 Task: Change the Trello board background using images from Unsplash with the search term 'TURKEY'.
Action: Mouse moved to (1274, 565)
Screenshot: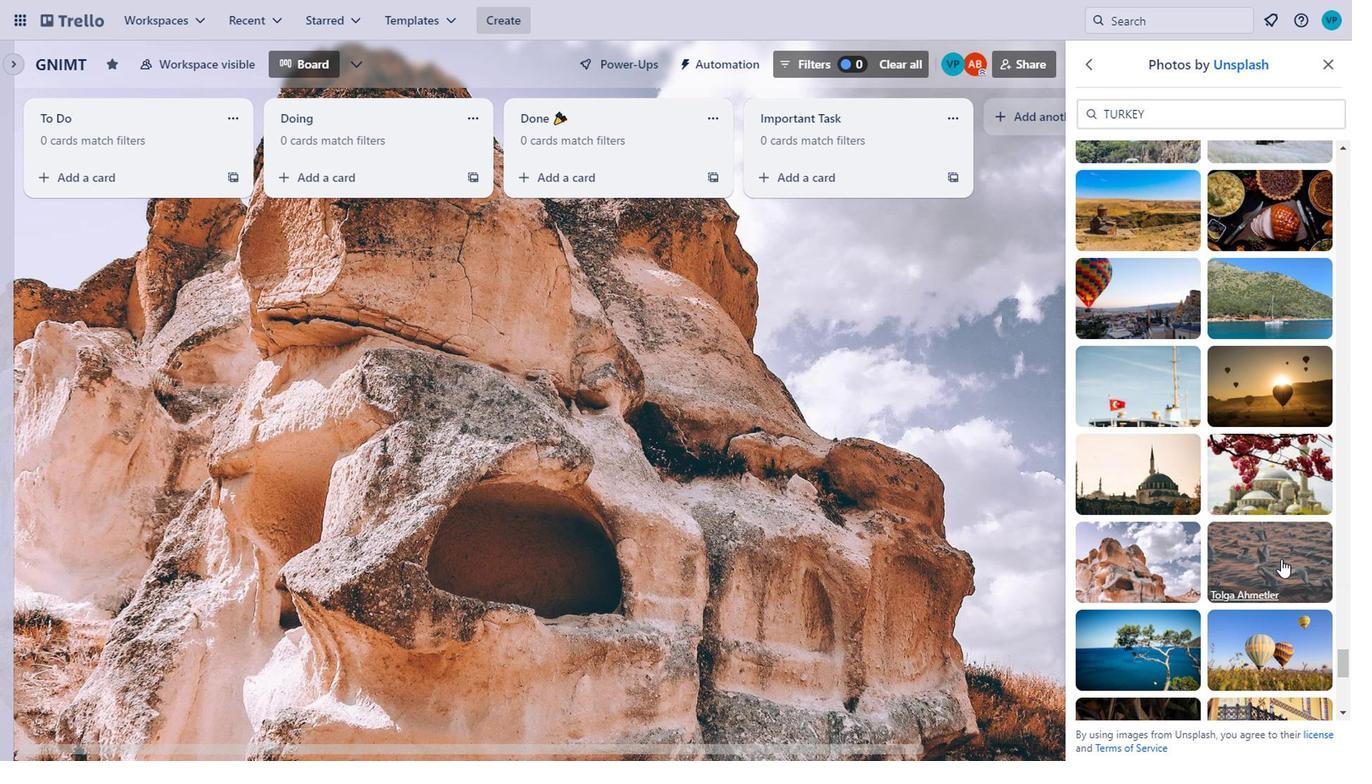 
Action: Mouse pressed left at (1274, 565)
Screenshot: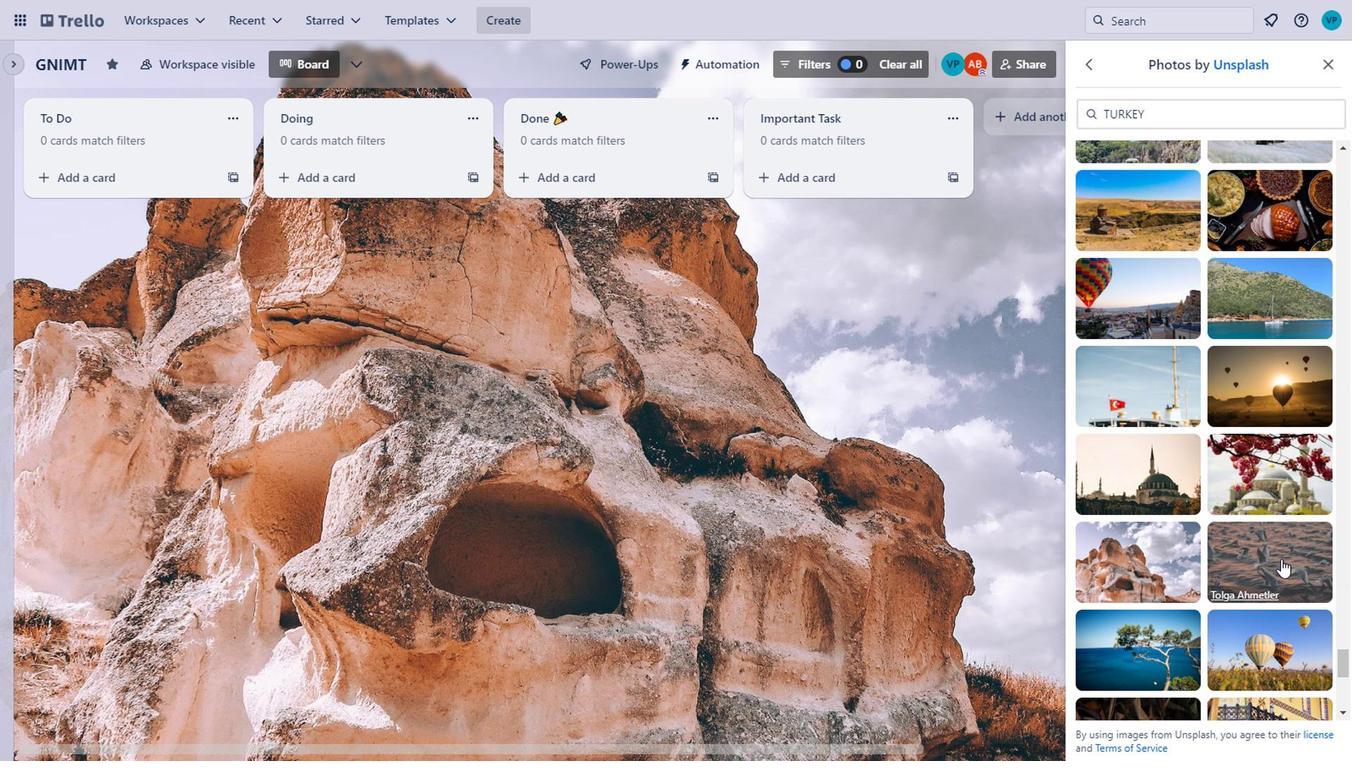 
Action: Mouse moved to (1161, 649)
Screenshot: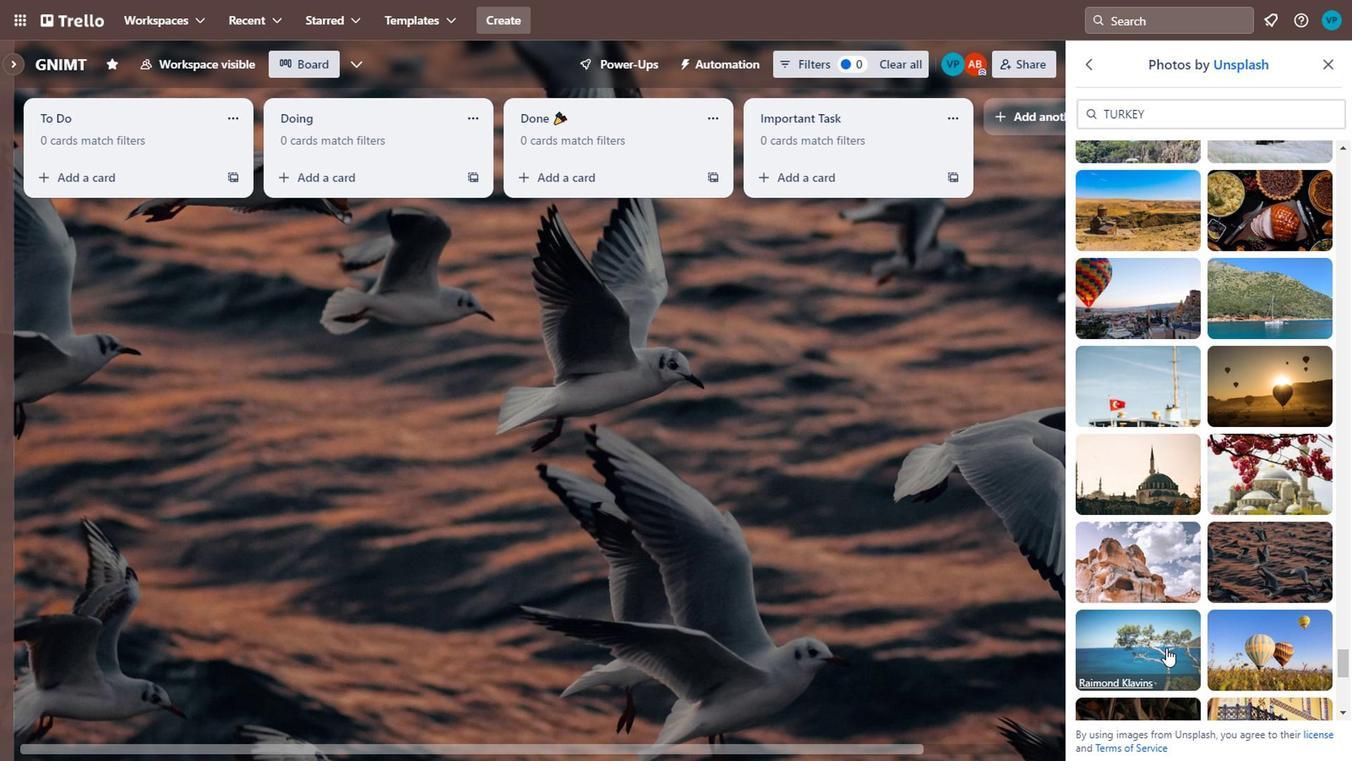 
Action: Mouse pressed left at (1161, 649)
Screenshot: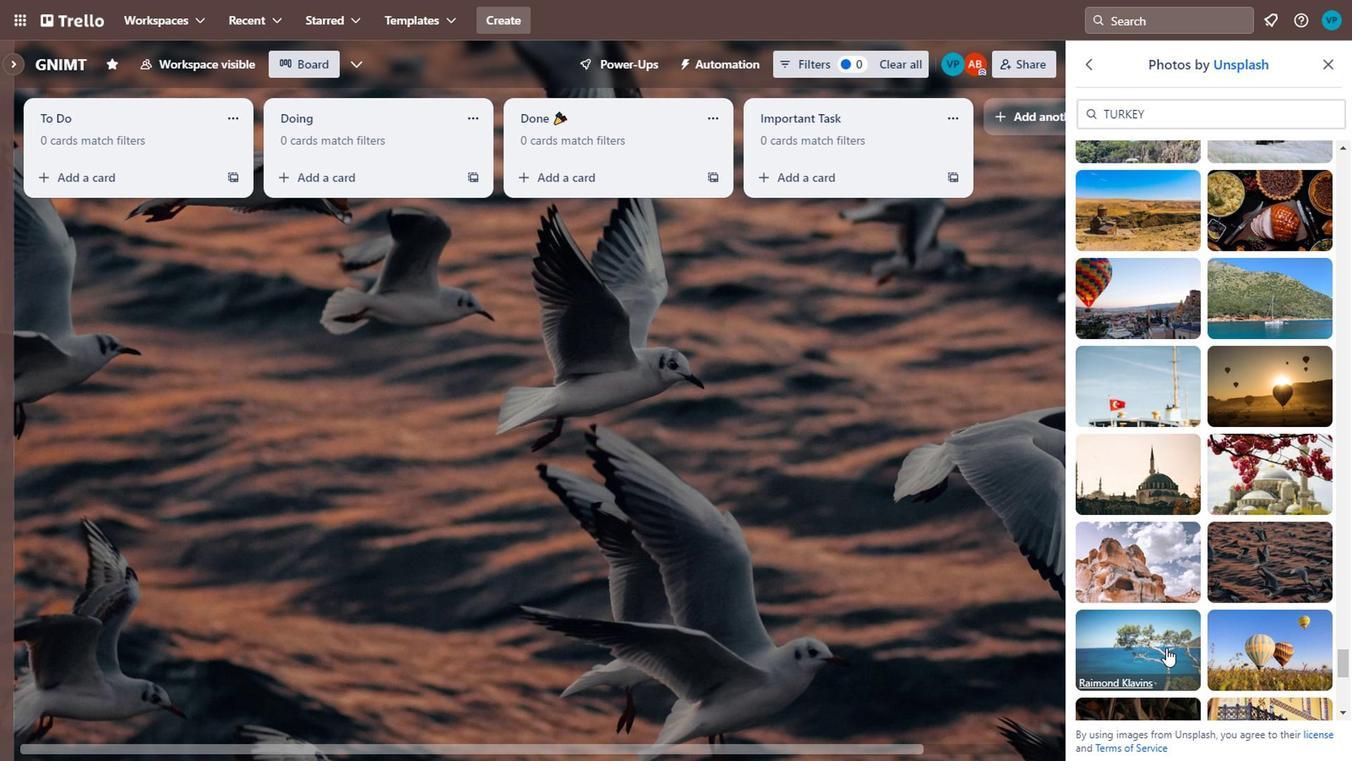 
Action: Mouse moved to (1184, 677)
Screenshot: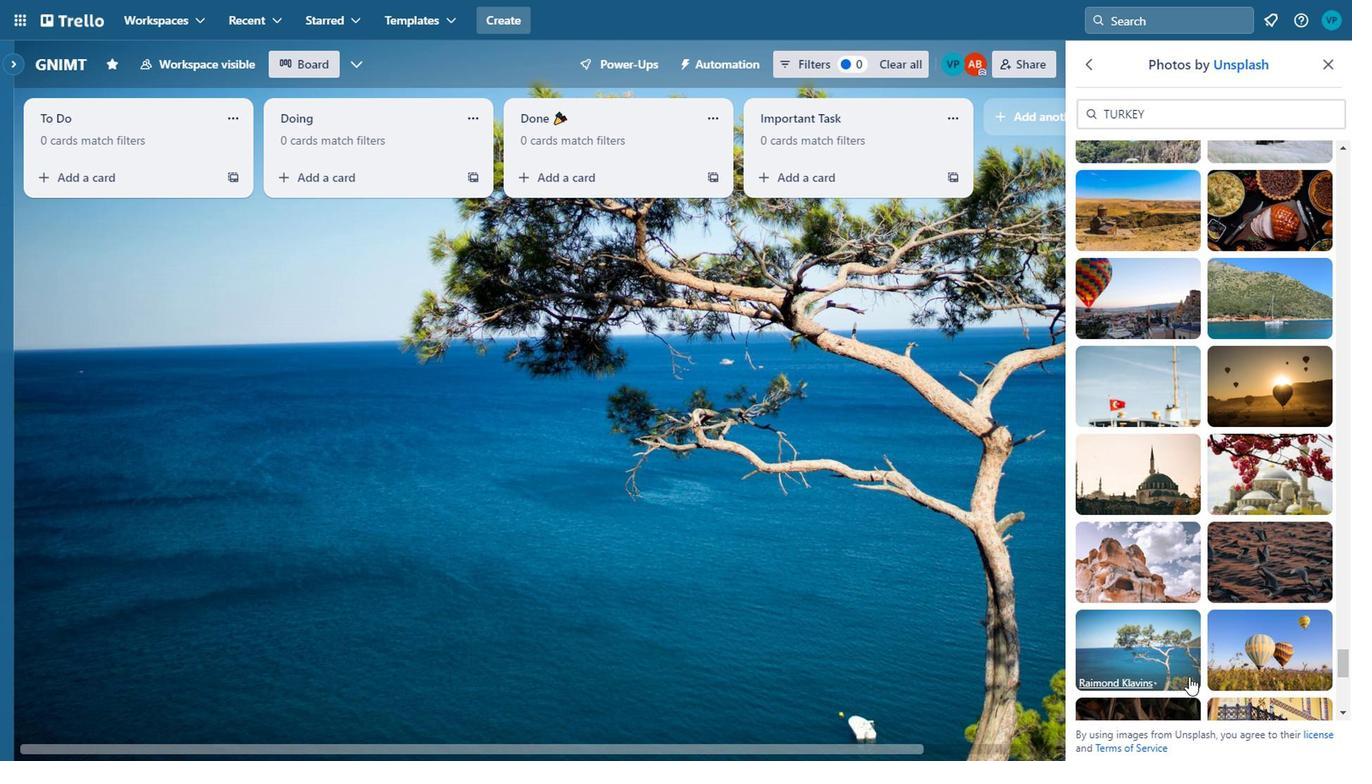 
Action: Mouse scrolled (1184, 675) with delta (0, -1)
Screenshot: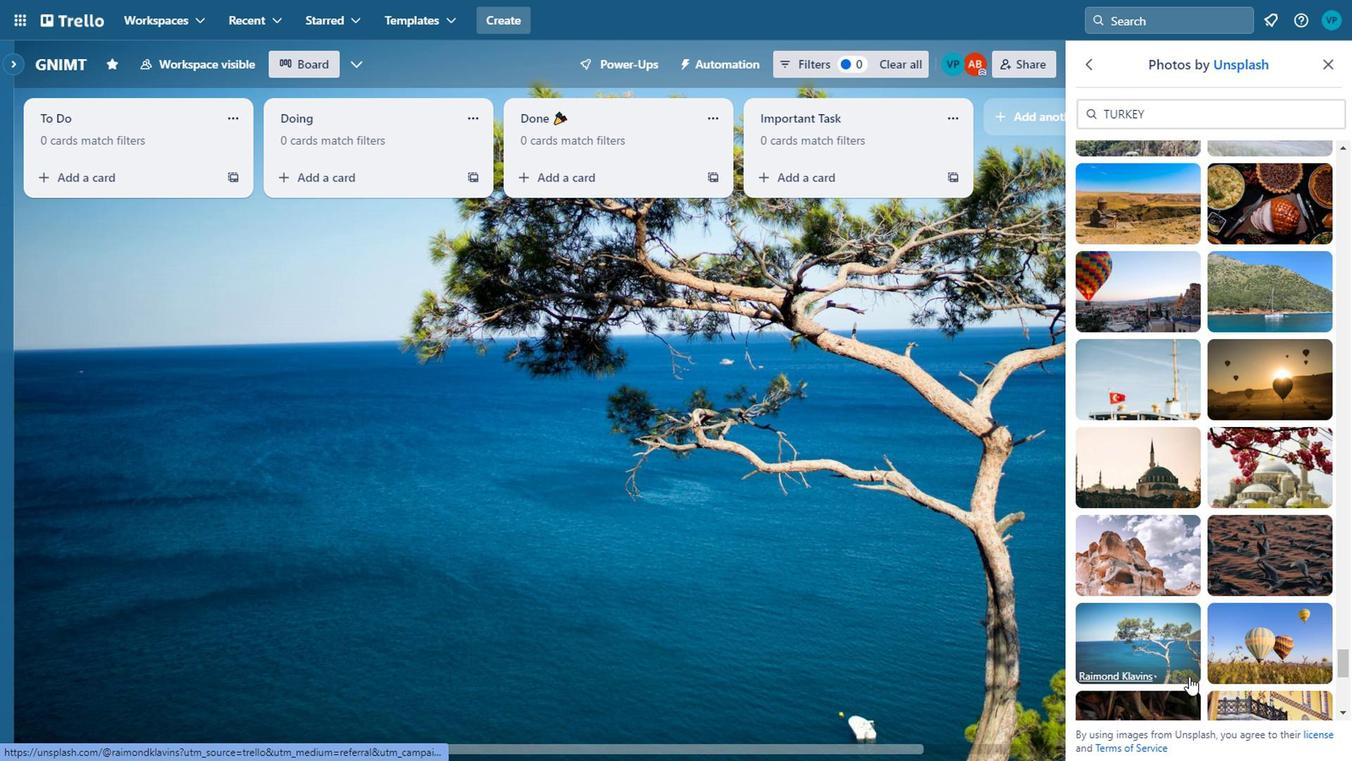 
Action: Mouse moved to (1278, 525)
Screenshot: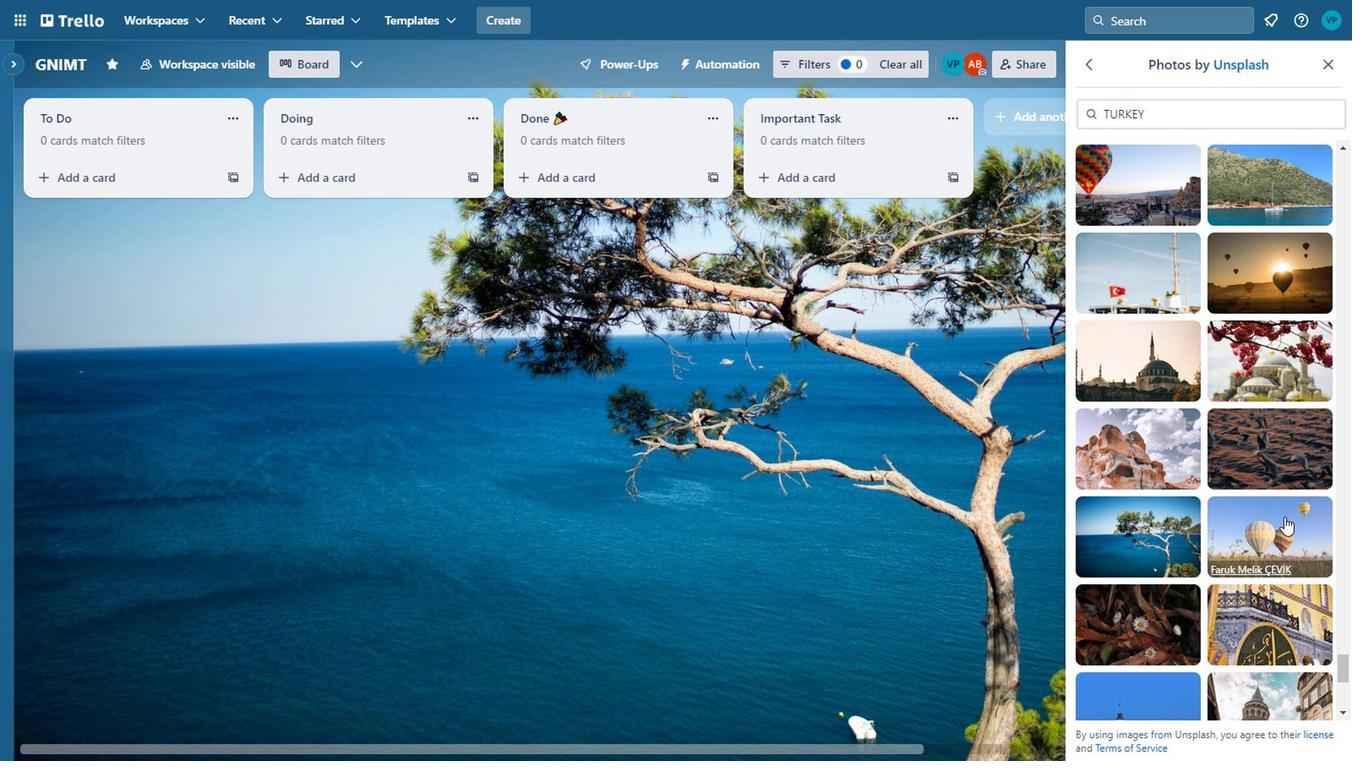 
Action: Mouse pressed left at (1278, 525)
Screenshot: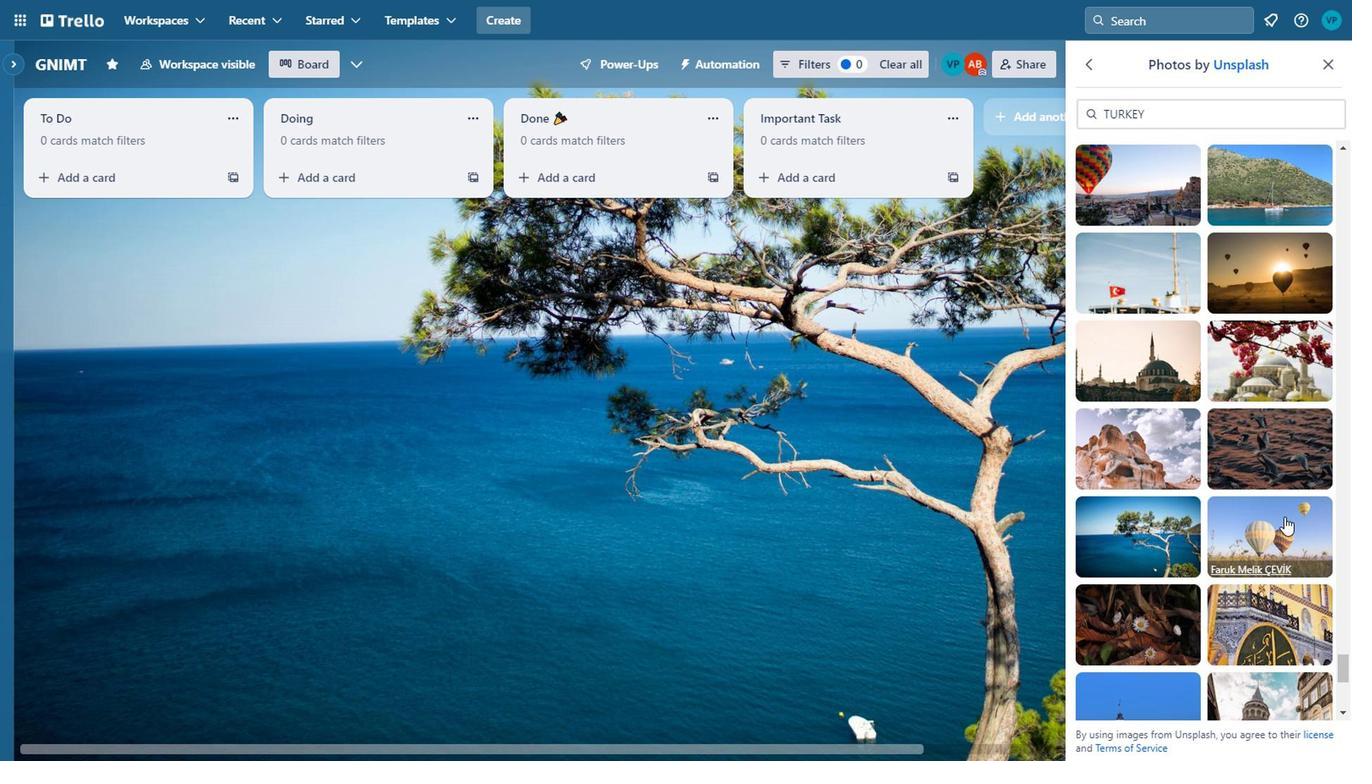 
Action: Mouse moved to (1163, 614)
Screenshot: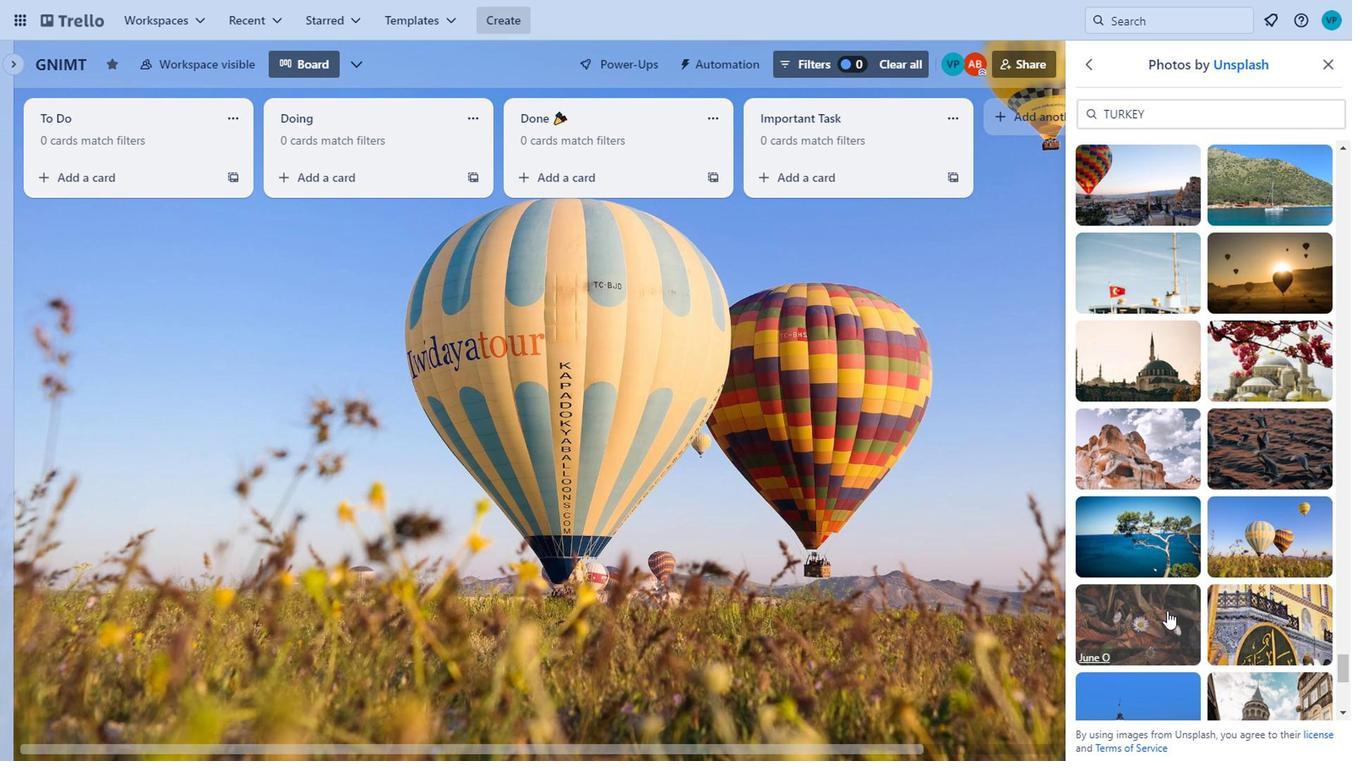 
Action: Mouse pressed left at (1163, 614)
Screenshot: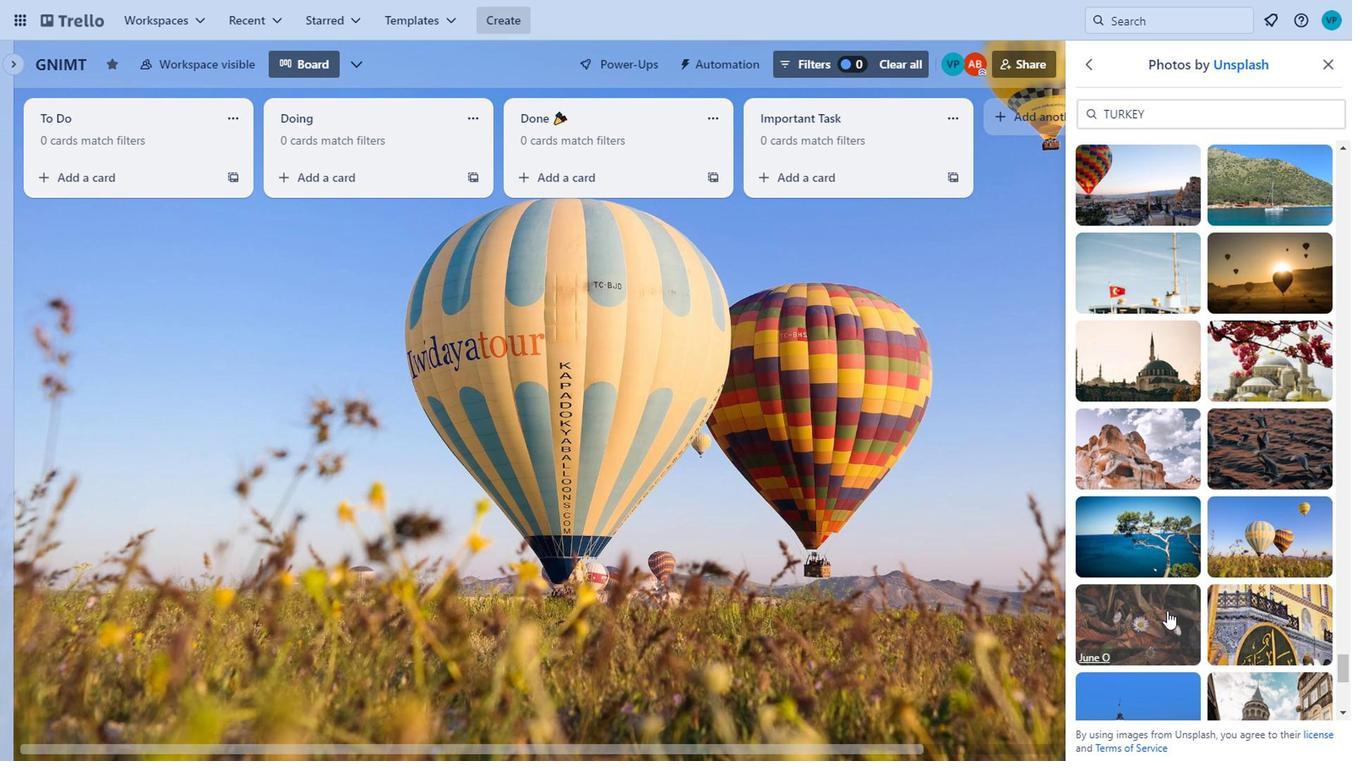 
Action: Mouse moved to (1245, 627)
Screenshot: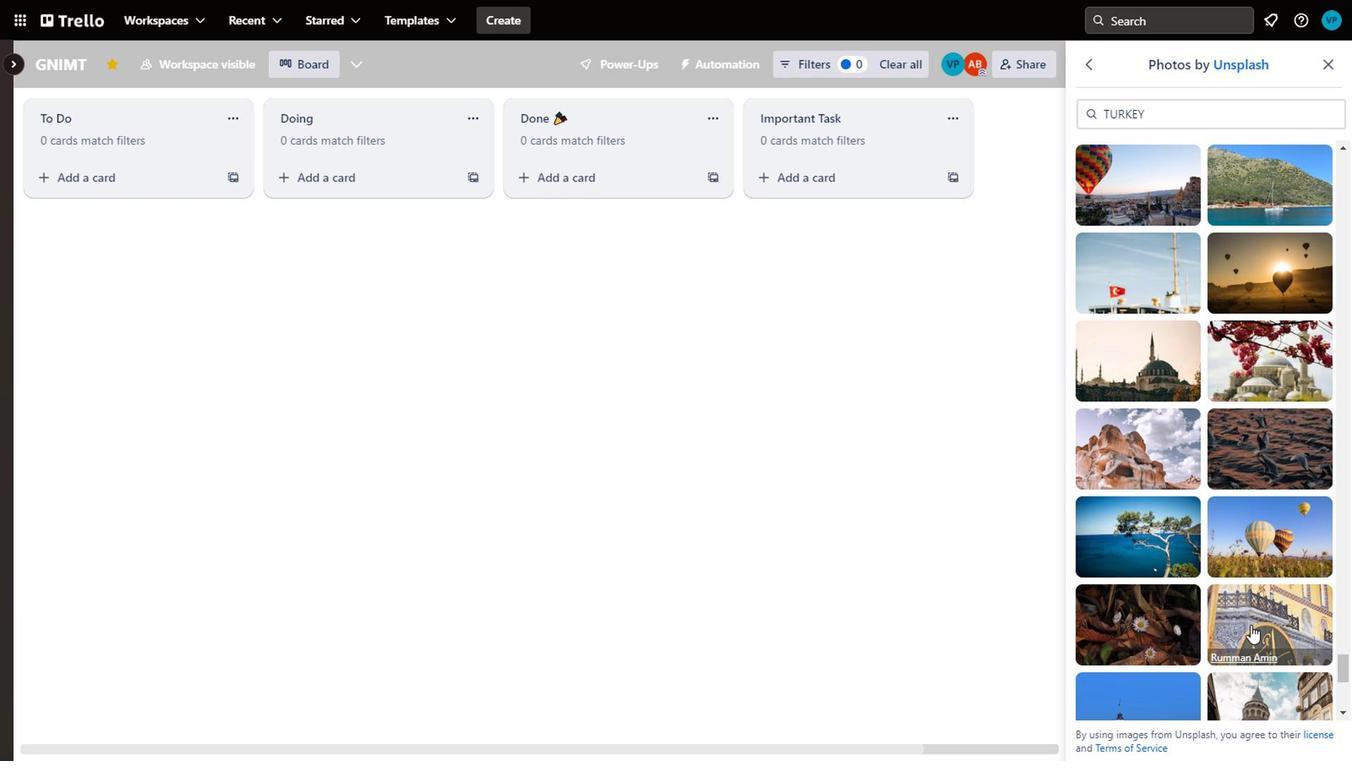 
Action: Mouse scrolled (1245, 627) with delta (0, 0)
Screenshot: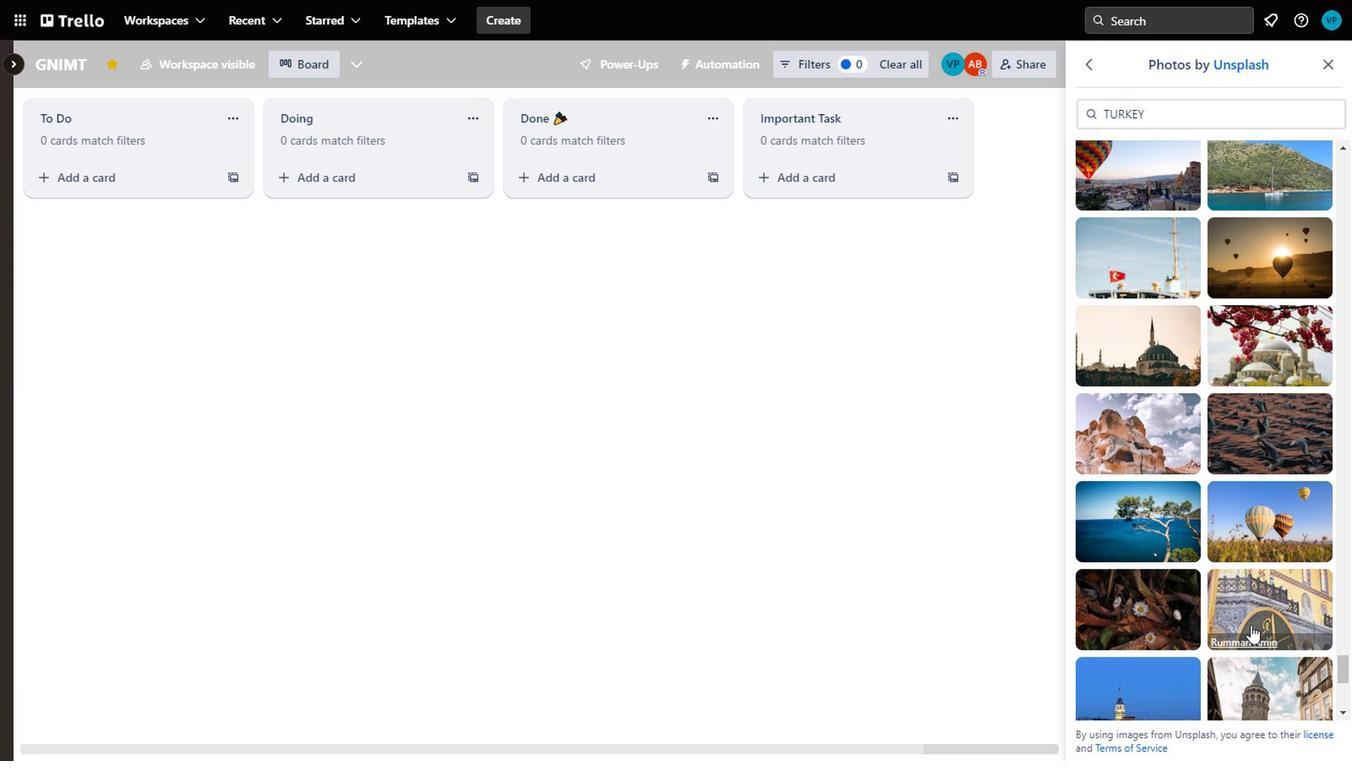 
Action: Mouse moved to (1258, 504)
Screenshot: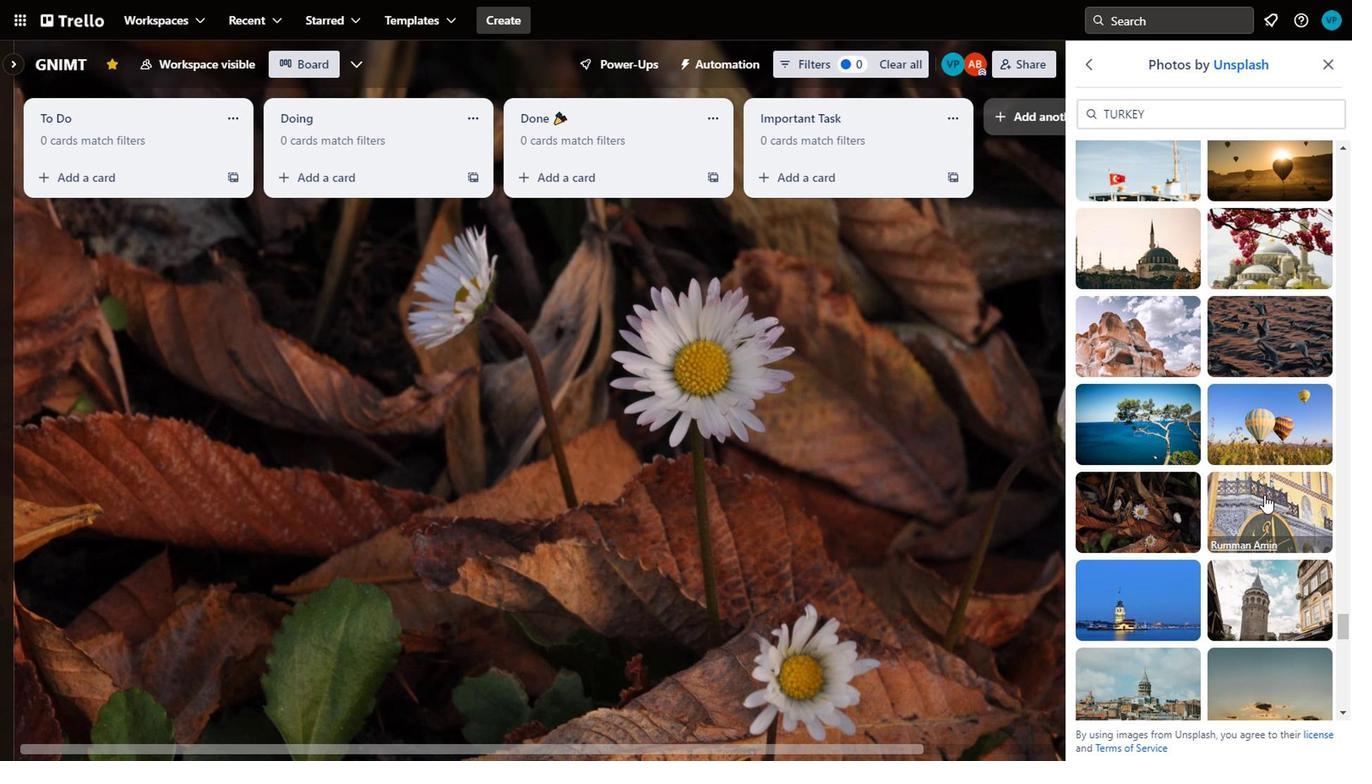 
Action: Mouse pressed left at (1258, 504)
Screenshot: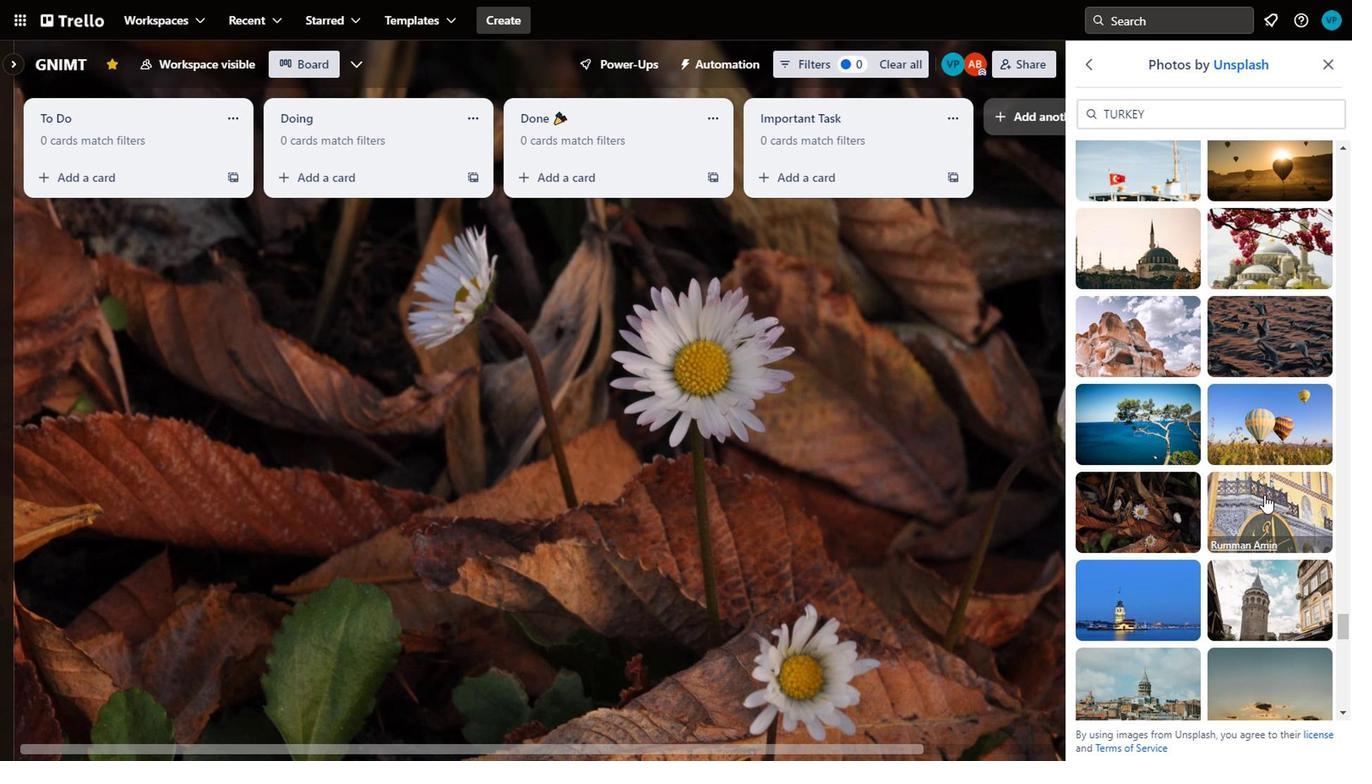 
Action: Mouse moved to (1161, 589)
Screenshot: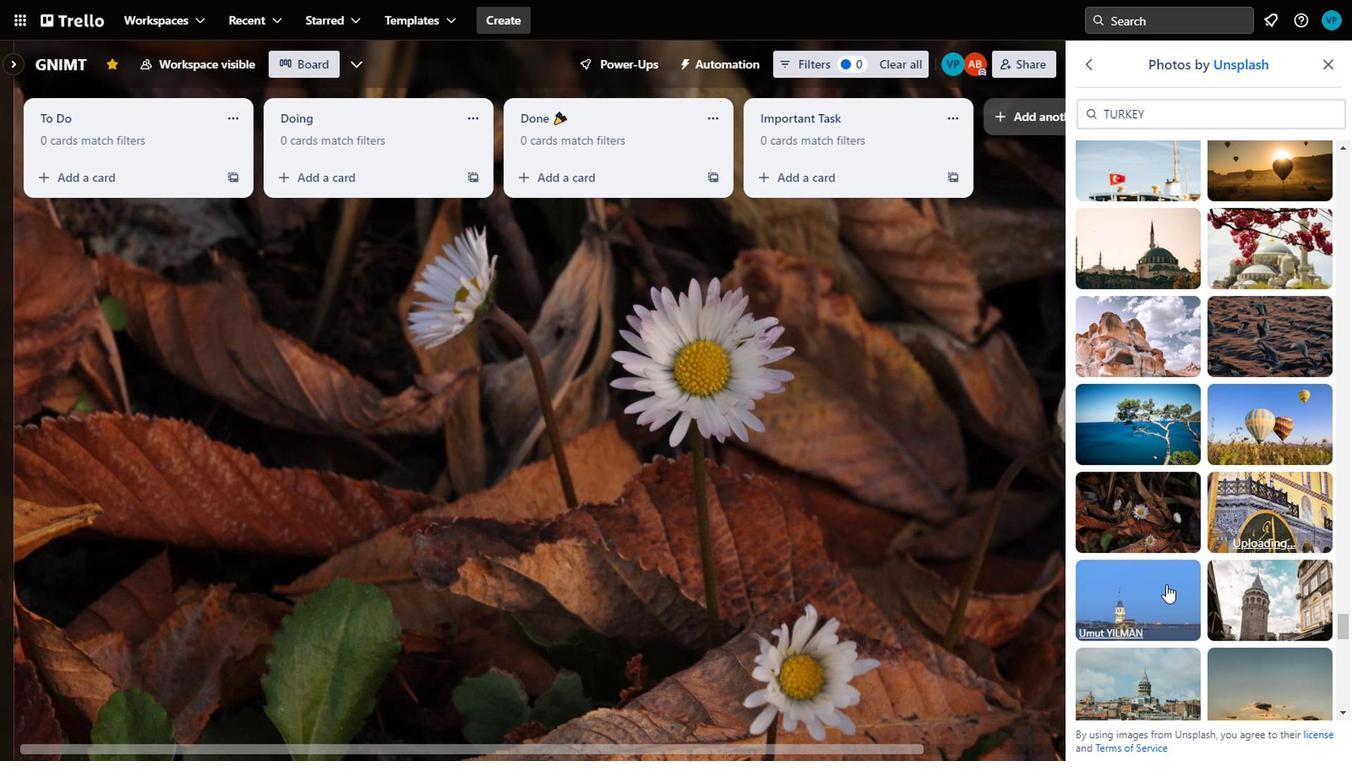 
Action: Mouse pressed left at (1161, 589)
Screenshot: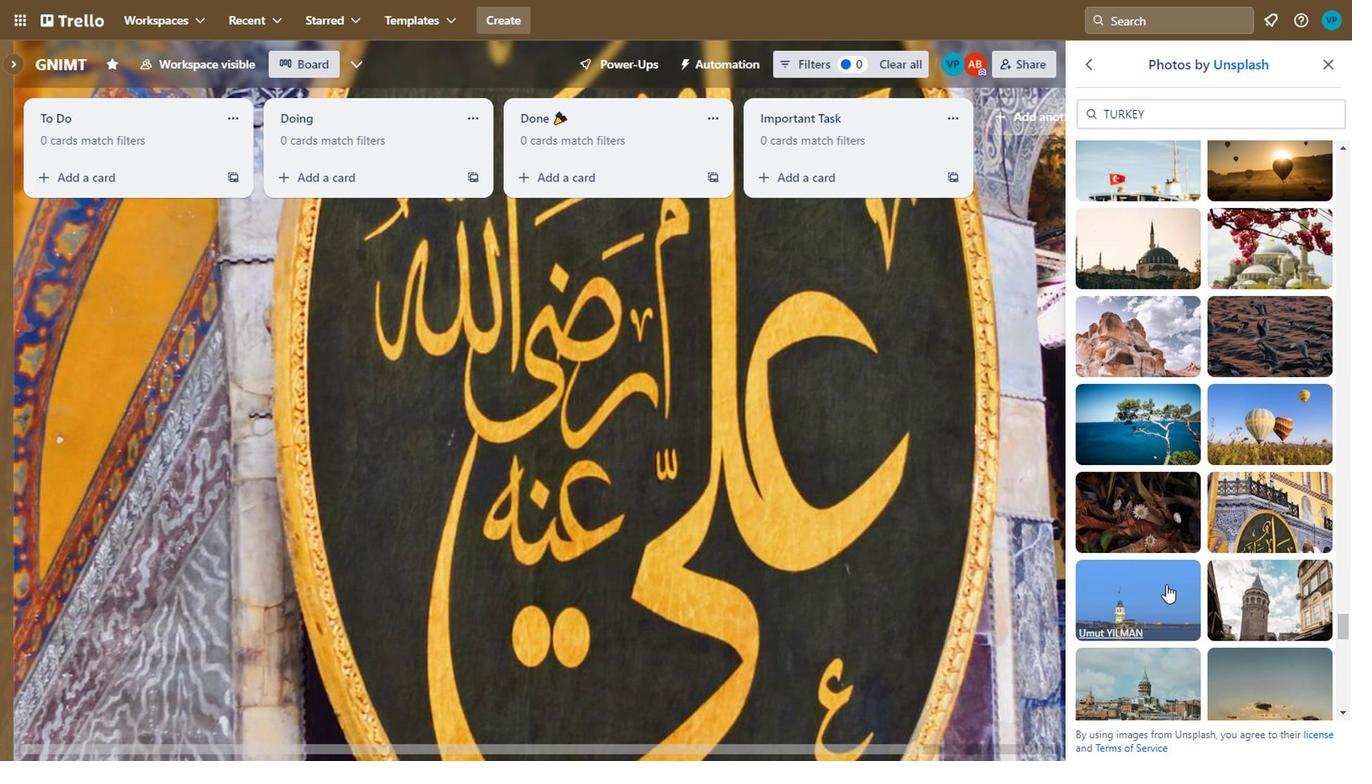 
Action: Mouse moved to (1259, 589)
Screenshot: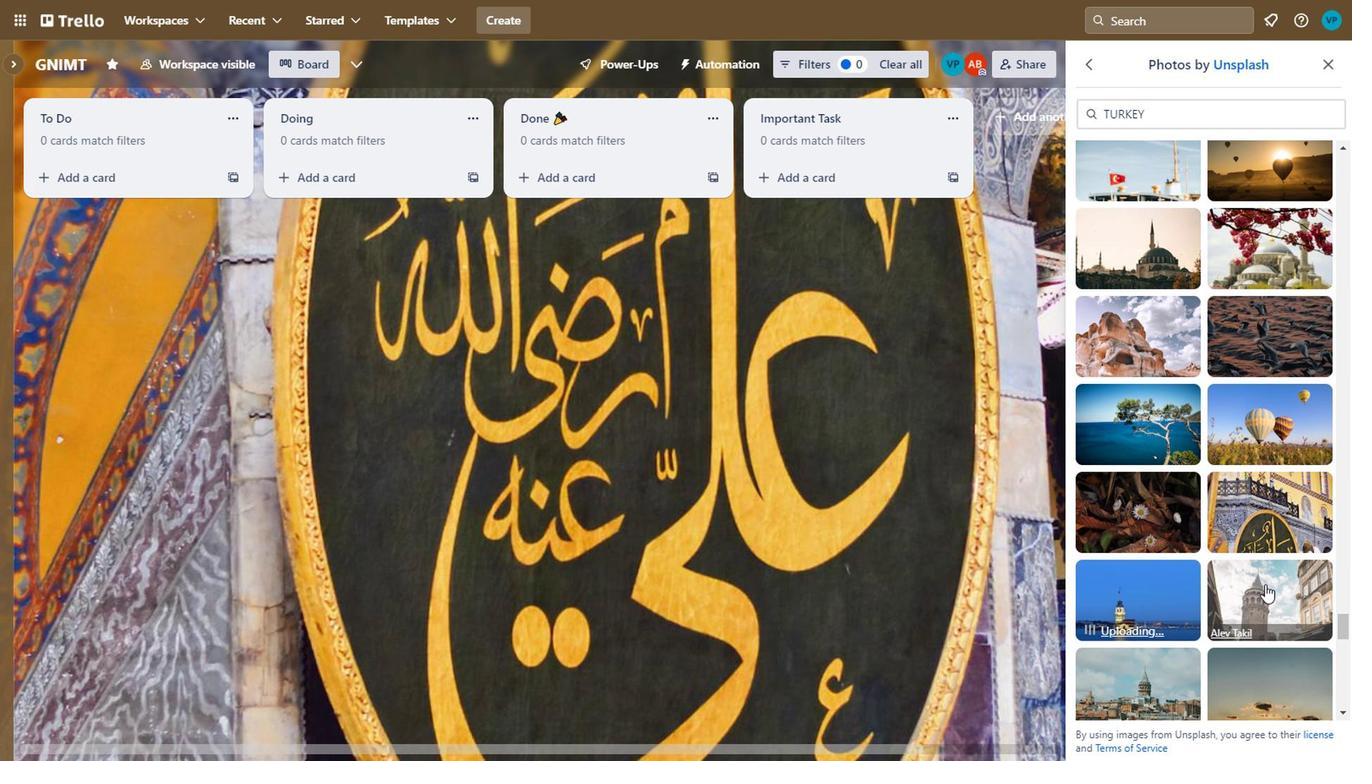 
